 Task: Make in the project ToughWorks a sprint 'Escape Velocity'.
Action: Mouse moved to (912, 163)
Screenshot: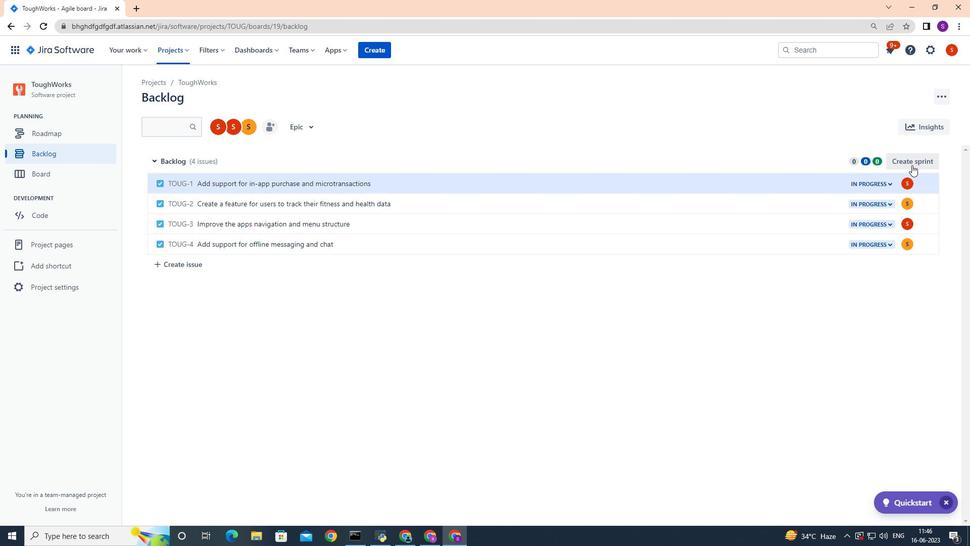 
Action: Mouse pressed left at (912, 163)
Screenshot: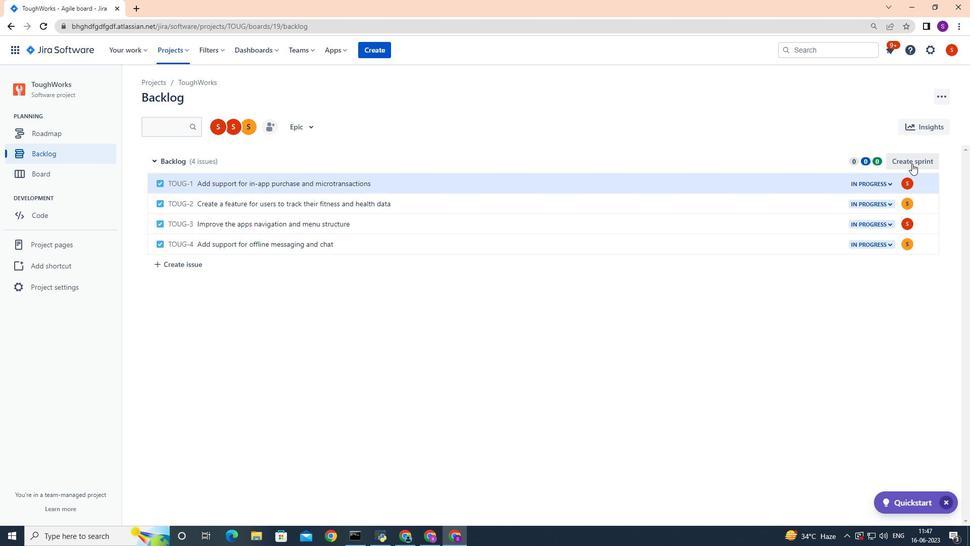
Action: Mouse moved to (936, 163)
Screenshot: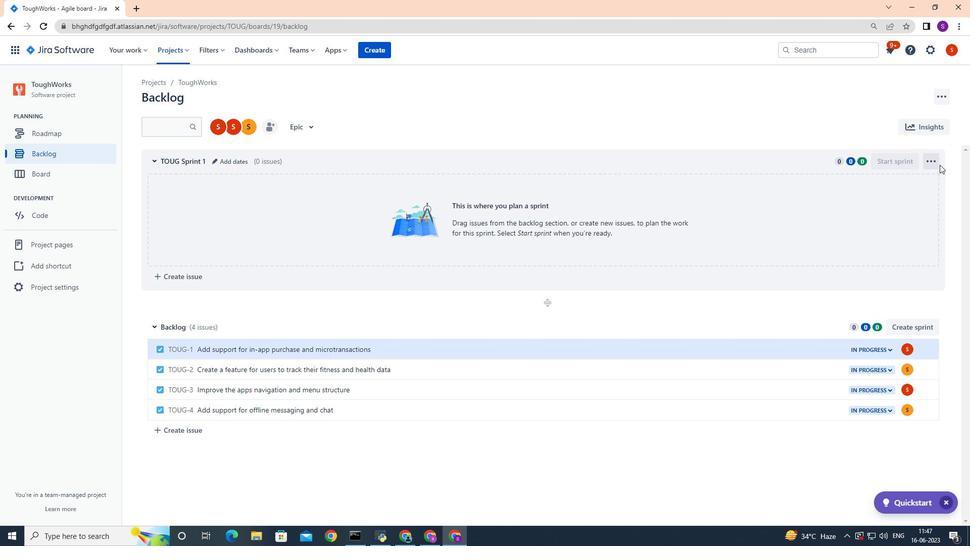
Action: Mouse pressed left at (936, 163)
Screenshot: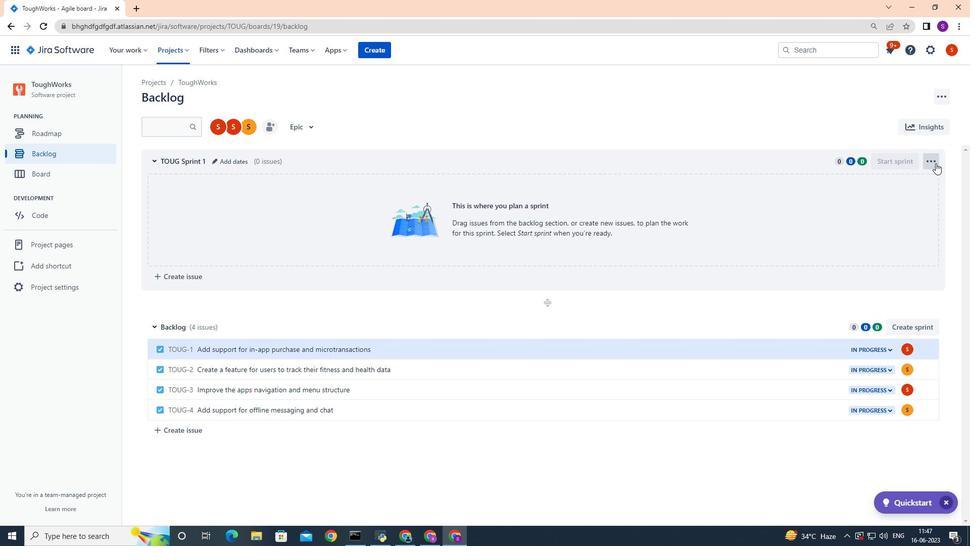 
Action: Mouse moved to (909, 185)
Screenshot: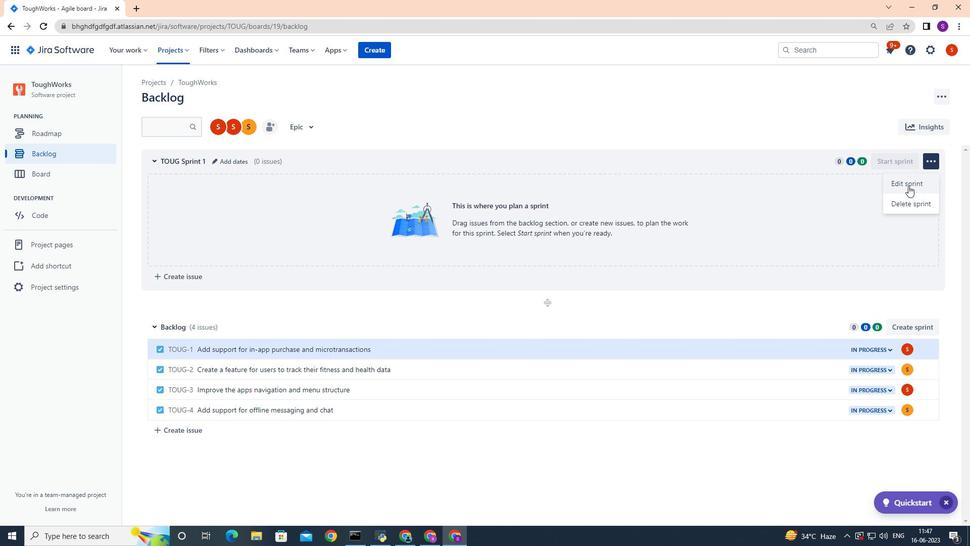 
Action: Mouse pressed left at (909, 185)
Screenshot: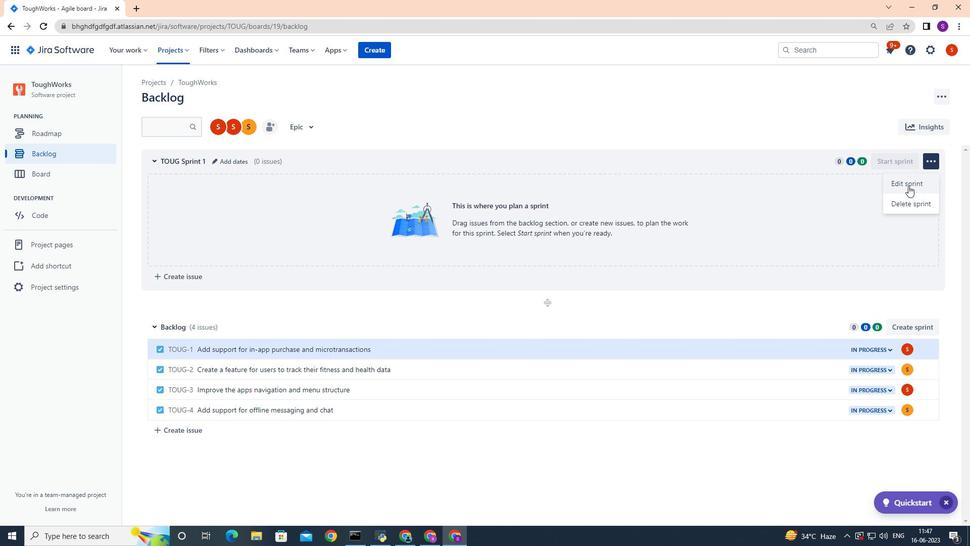 
Action: Mouse moved to (445, 129)
Screenshot: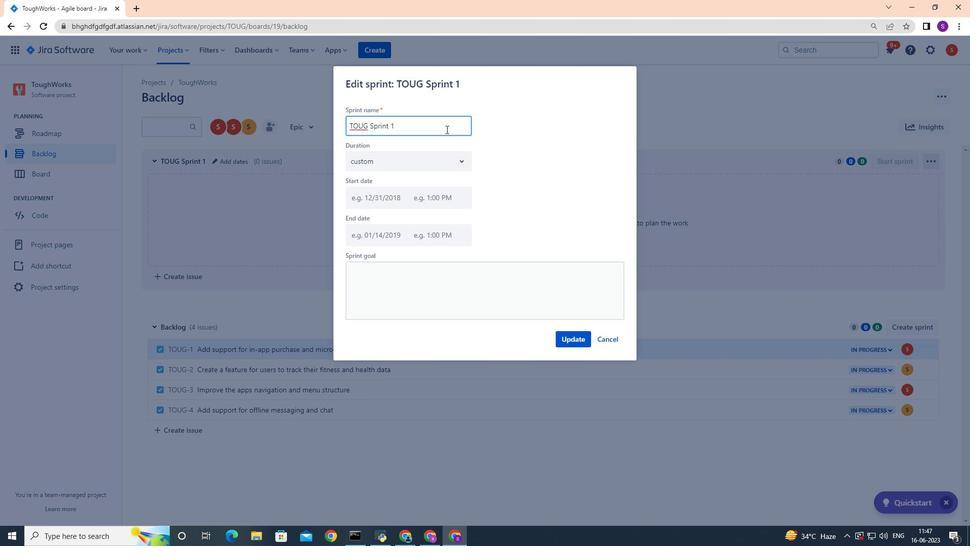 
Action: Key pressed <Key.backspace><Key.backspace><Key.backspace><Key.backspace><Key.backspace><Key.backspace><Key.backspace><Key.backspace><Key.backspace><Key.backspace><Key.backspace><Key.backspace><Key.backspace><Key.backspace><Key.backspace><Key.backspace><Key.backspace><Key.backspace><Key.backspace><Key.caps_lock>E<Key.caps_lock>scape<Key.space><Key.caps_lock>V<Key.caps_lock>elocity
Screenshot: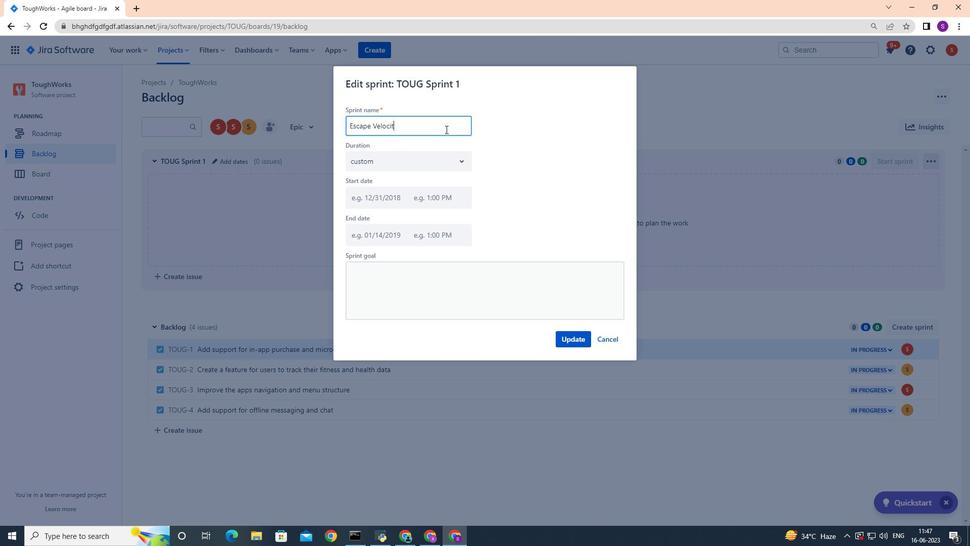 
Action: Mouse moved to (572, 336)
Screenshot: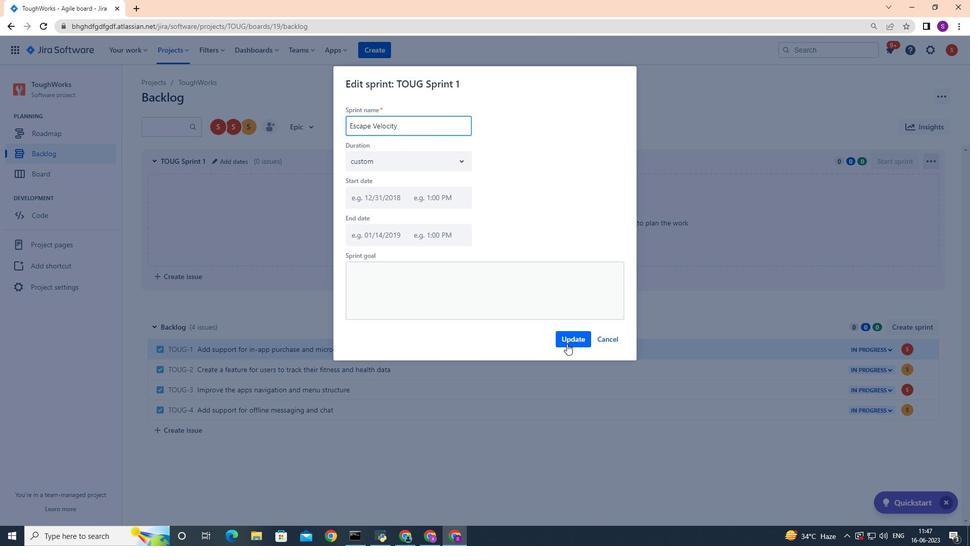 
Action: Mouse pressed left at (572, 336)
Screenshot: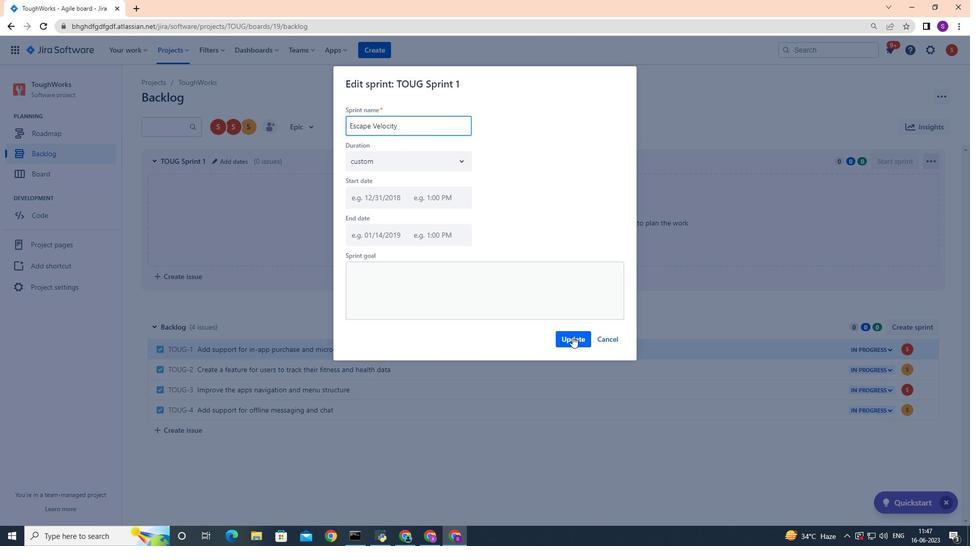 
